 Task: Create a due date automation trigger when advanced on, 2 working days after a card is due add basic with the green label is due at 11:00 AM.
Action: Mouse moved to (1213, 98)
Screenshot: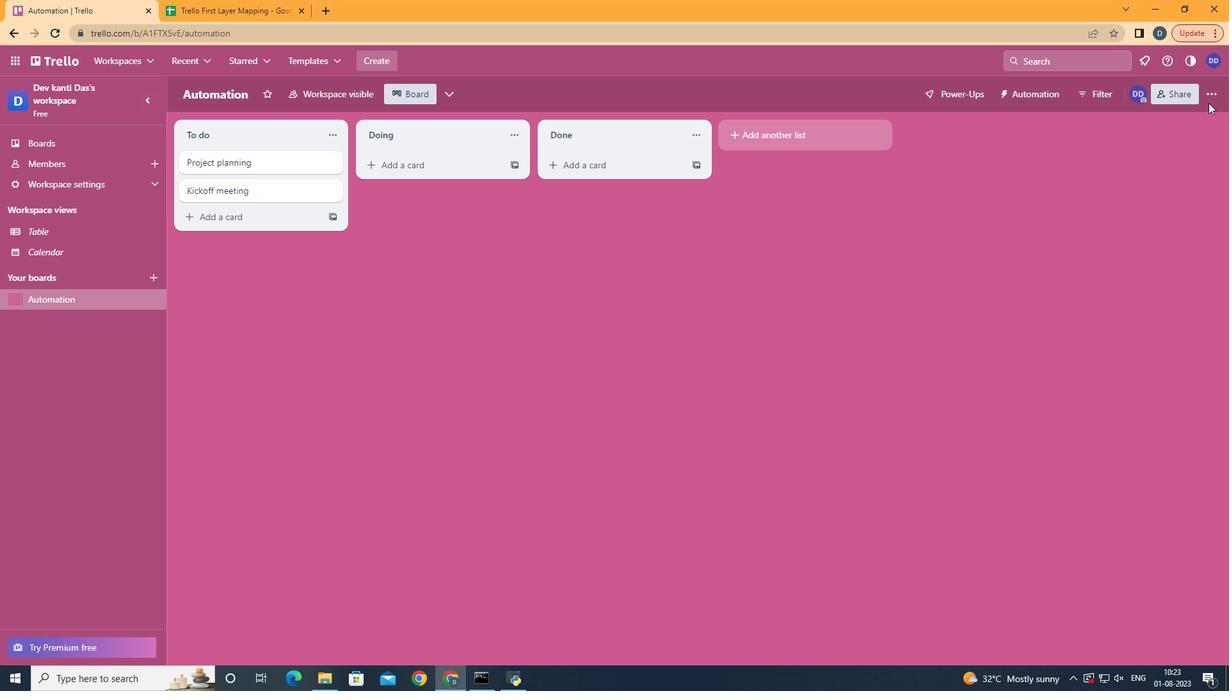 
Action: Mouse pressed left at (1213, 98)
Screenshot: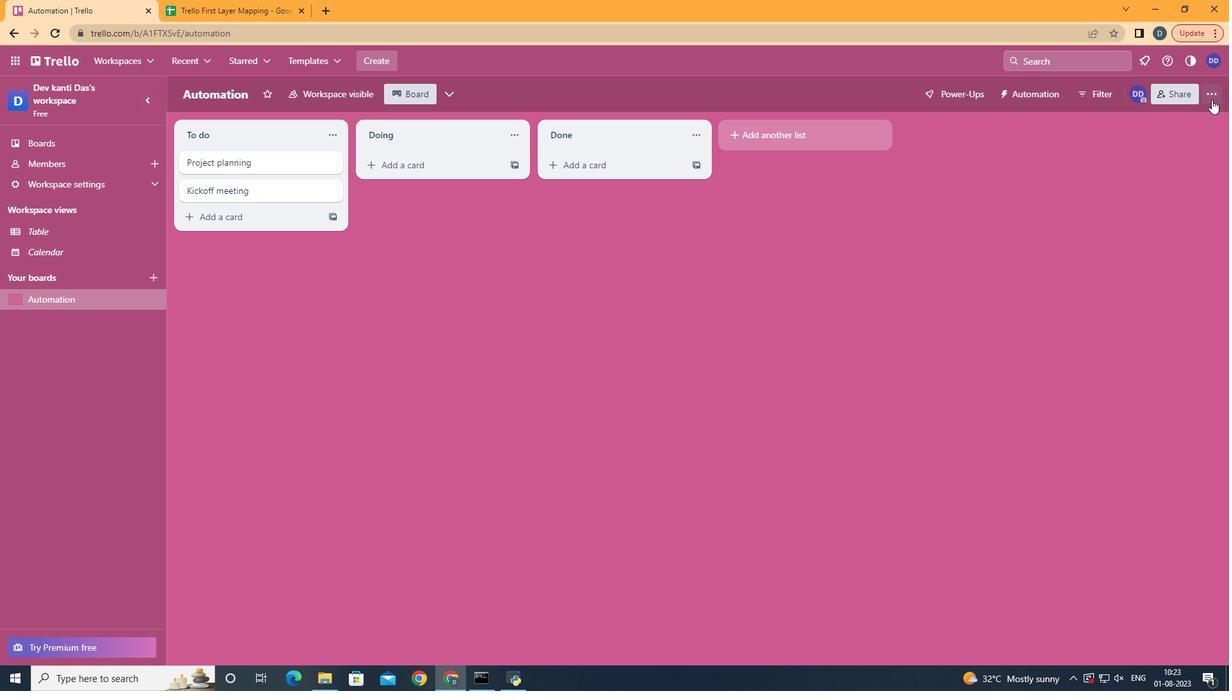 
Action: Mouse moved to (1139, 260)
Screenshot: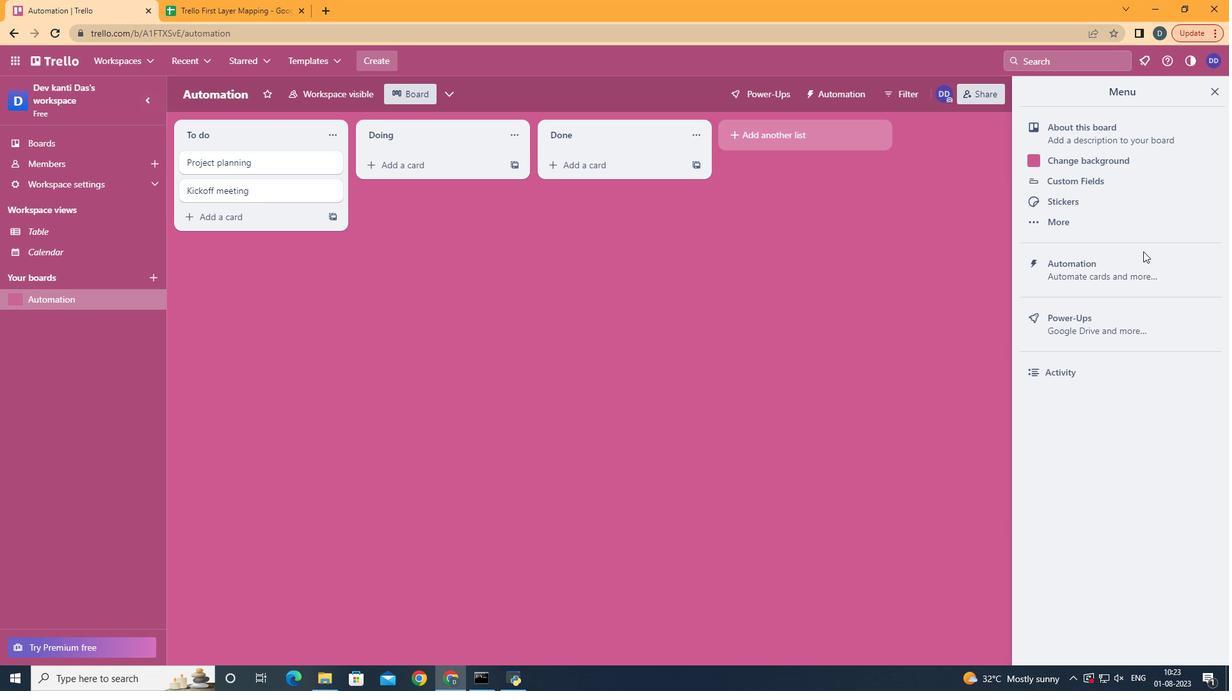
Action: Mouse pressed left at (1139, 260)
Screenshot: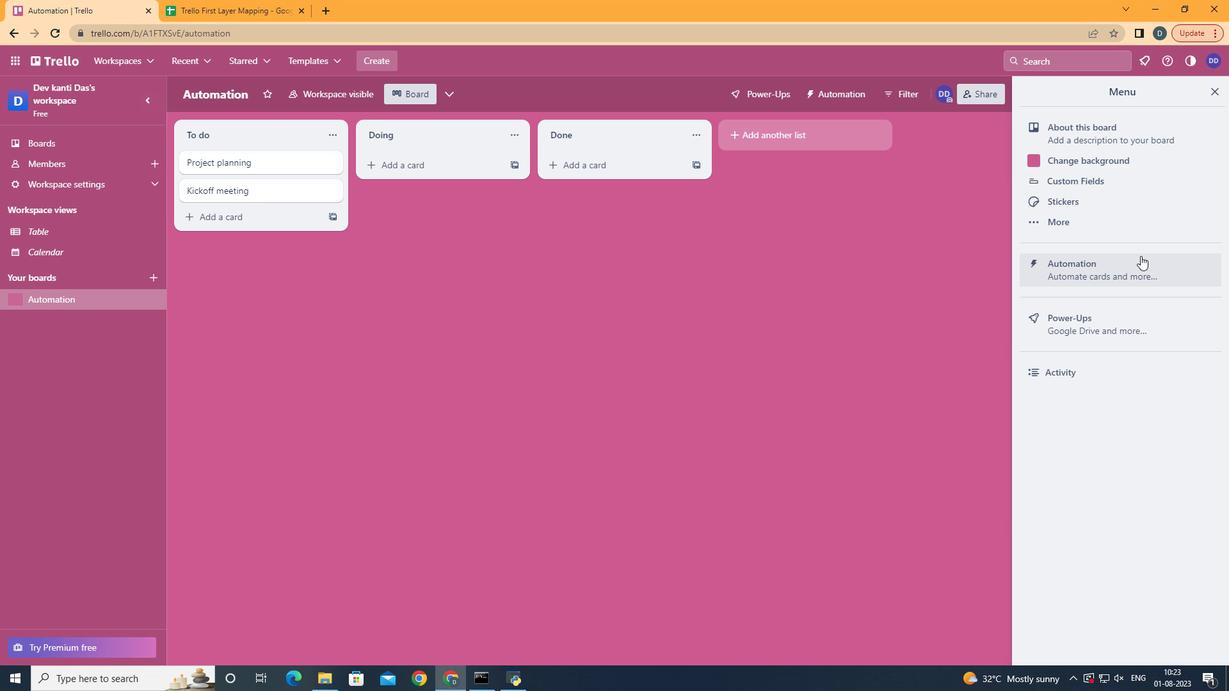 
Action: Mouse moved to (254, 261)
Screenshot: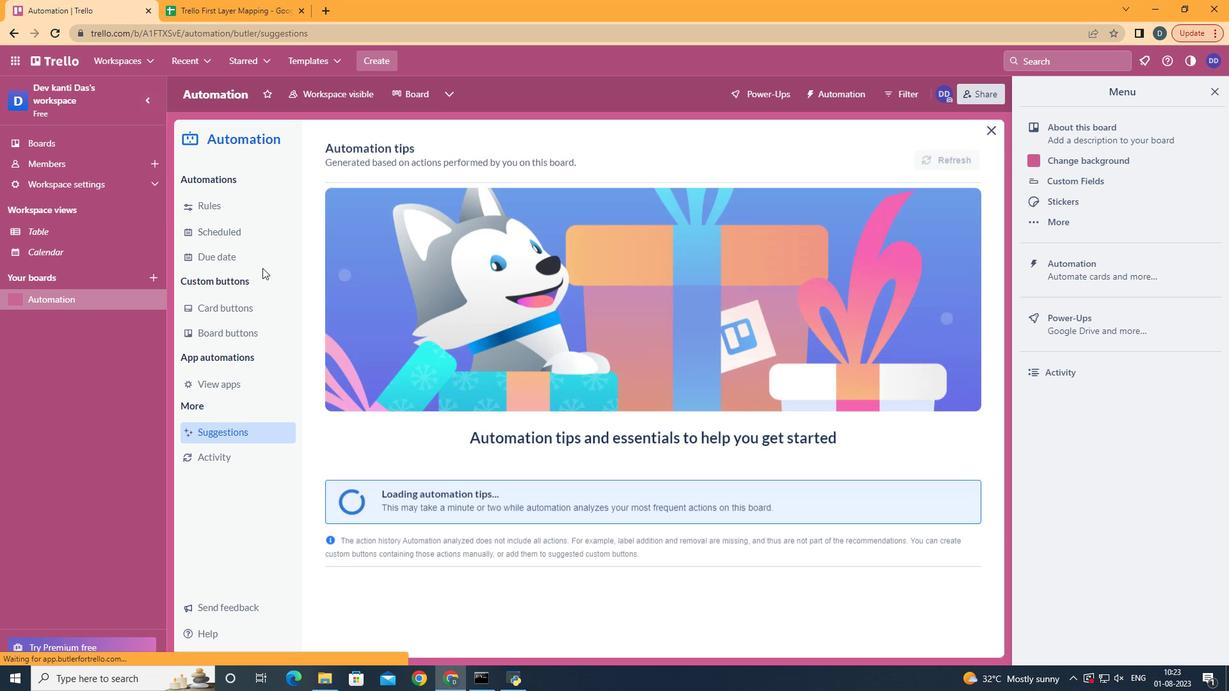 
Action: Mouse pressed left at (254, 261)
Screenshot: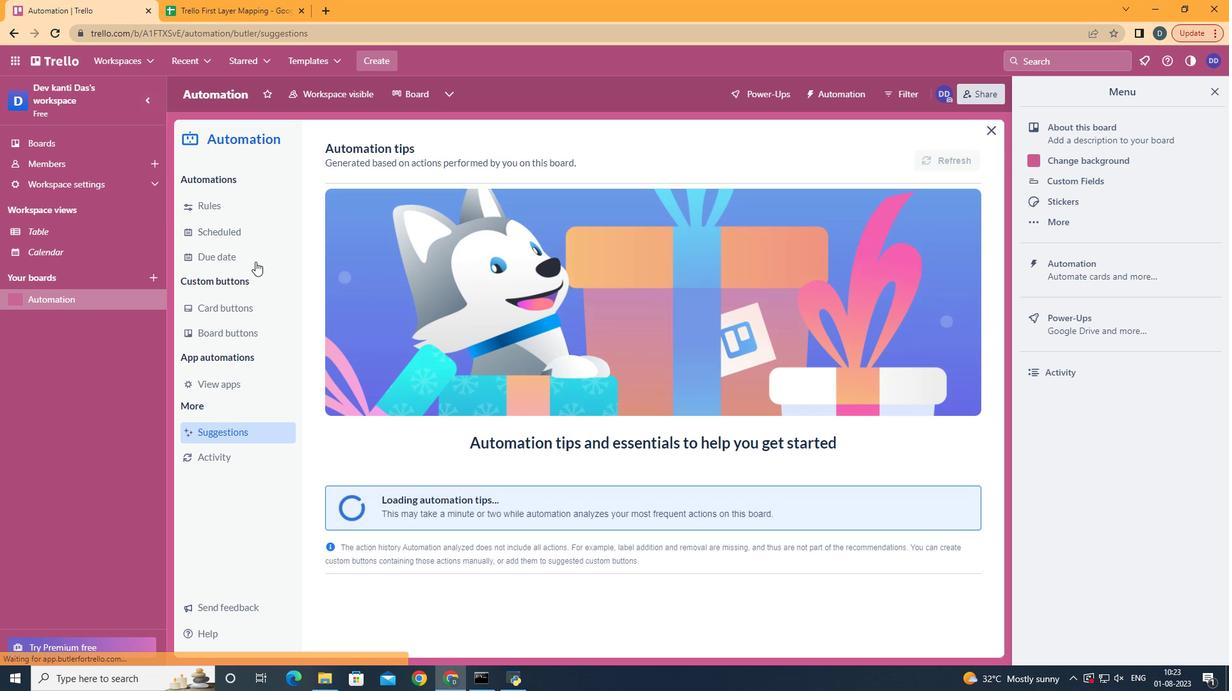 
Action: Mouse moved to (893, 155)
Screenshot: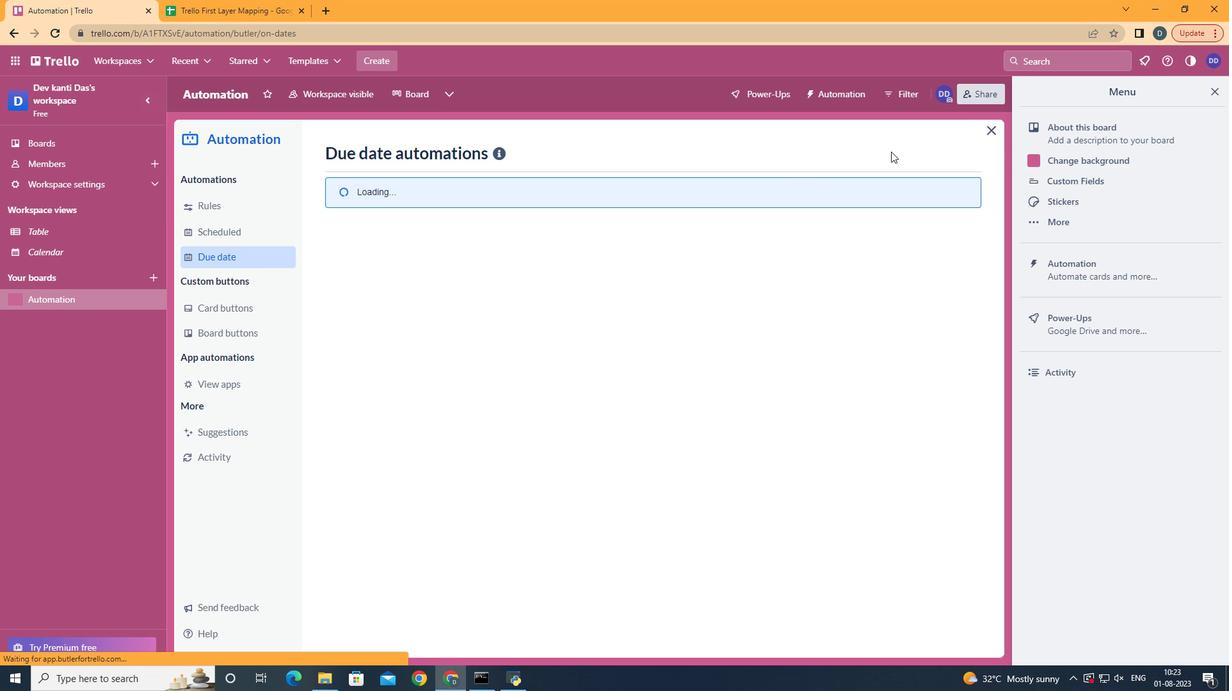 
Action: Mouse pressed left at (893, 155)
Screenshot: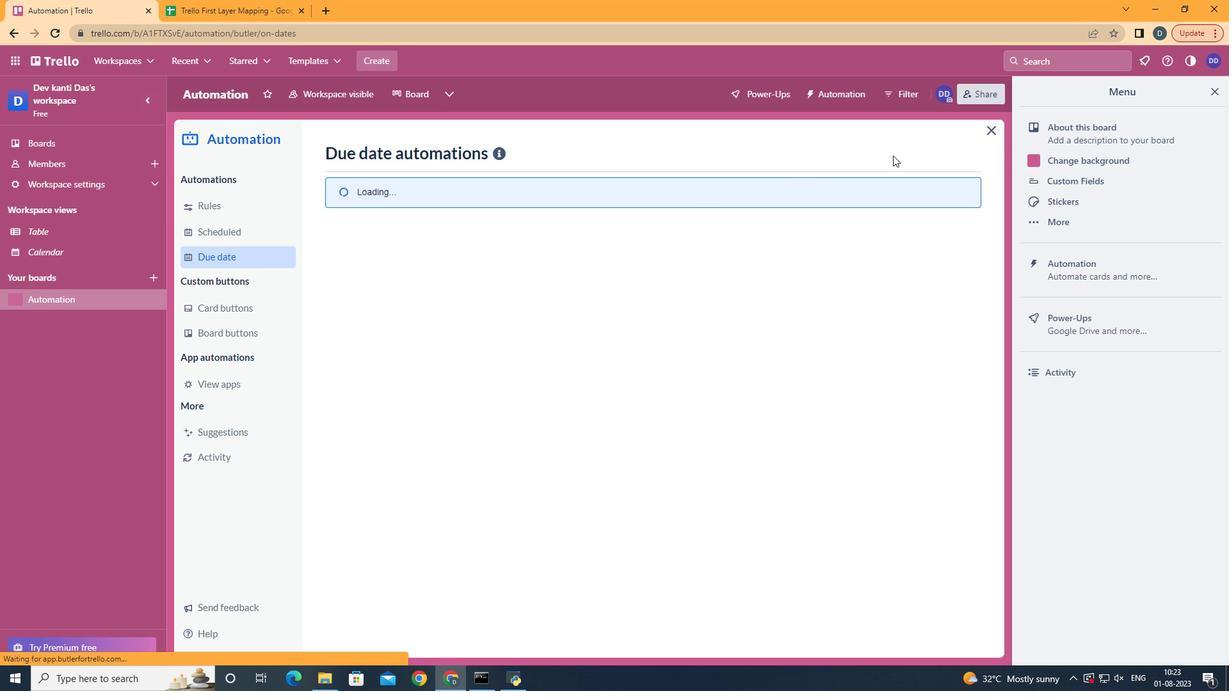 
Action: Mouse moved to (650, 286)
Screenshot: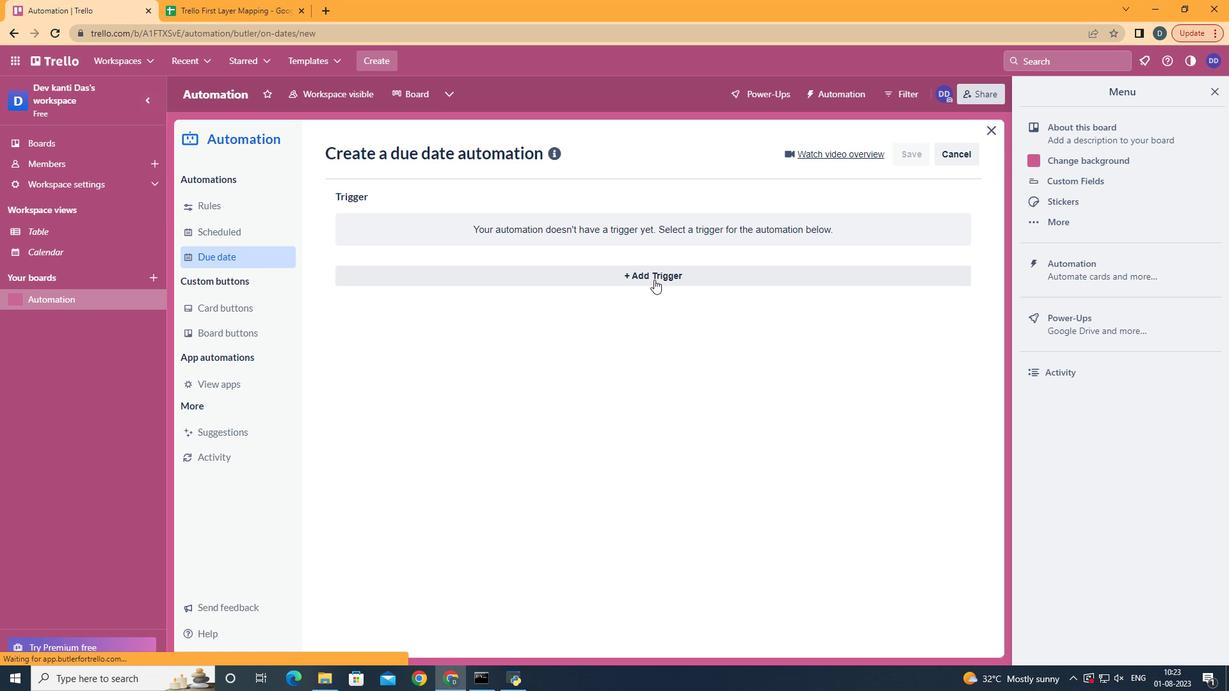 
Action: Mouse pressed left at (650, 286)
Screenshot: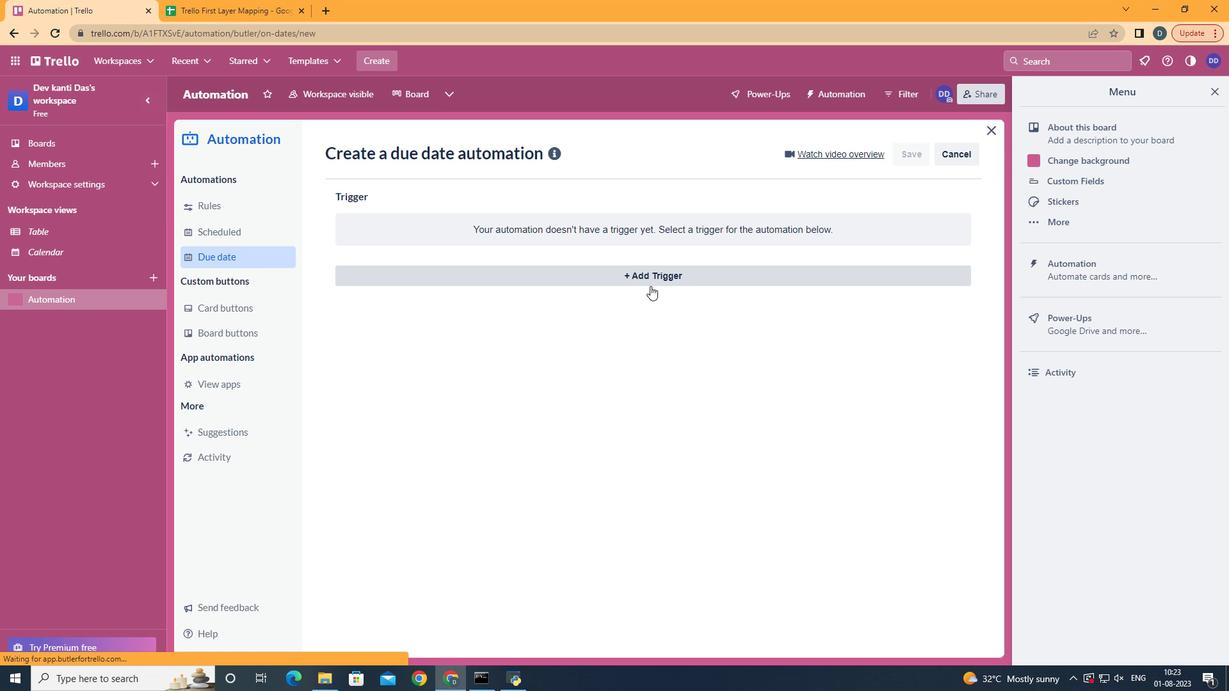 
Action: Mouse moved to (418, 520)
Screenshot: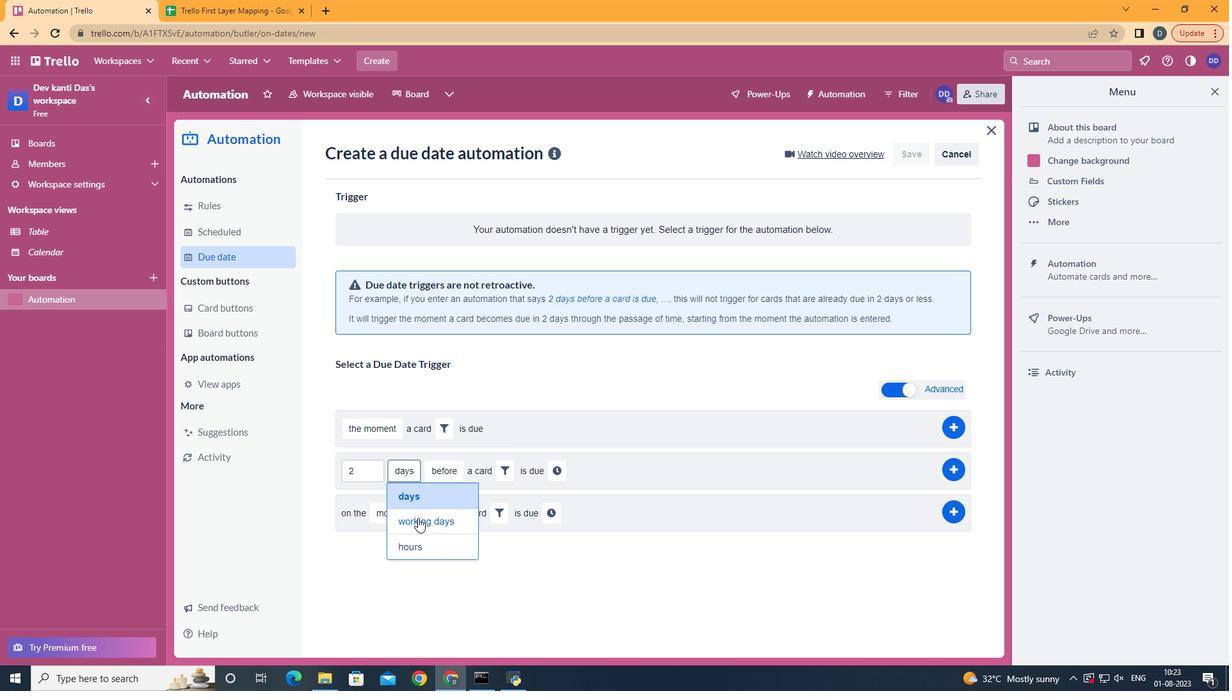 
Action: Mouse pressed left at (418, 520)
Screenshot: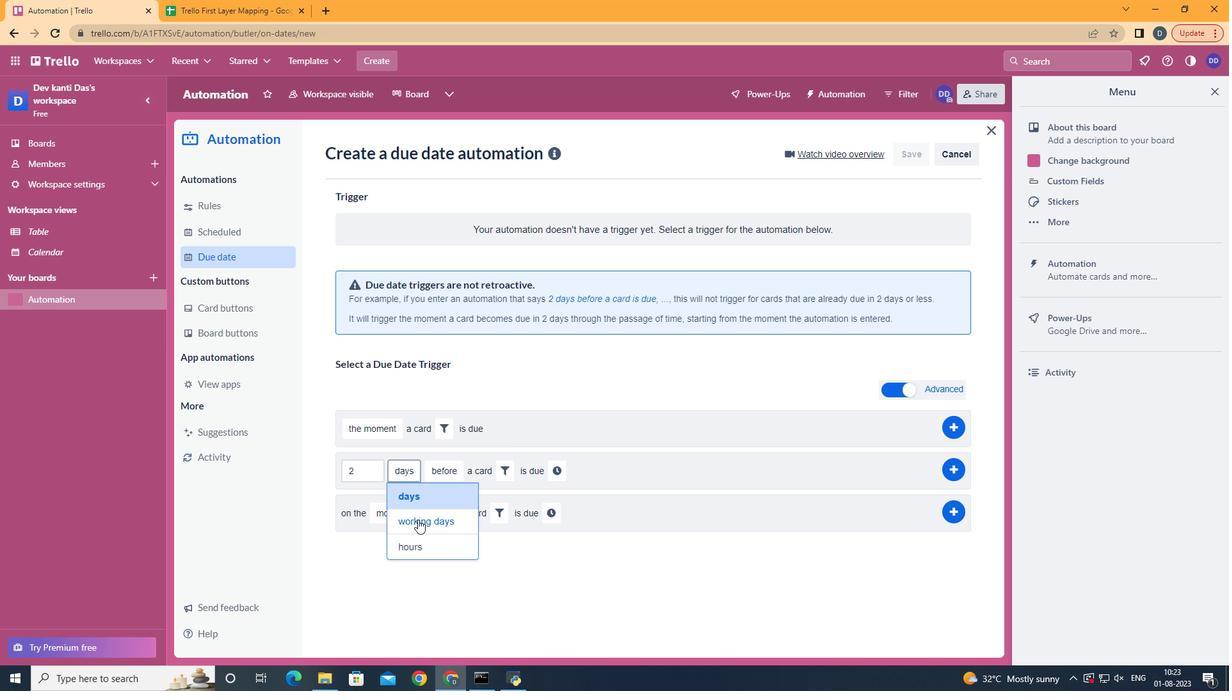 
Action: Mouse moved to (490, 519)
Screenshot: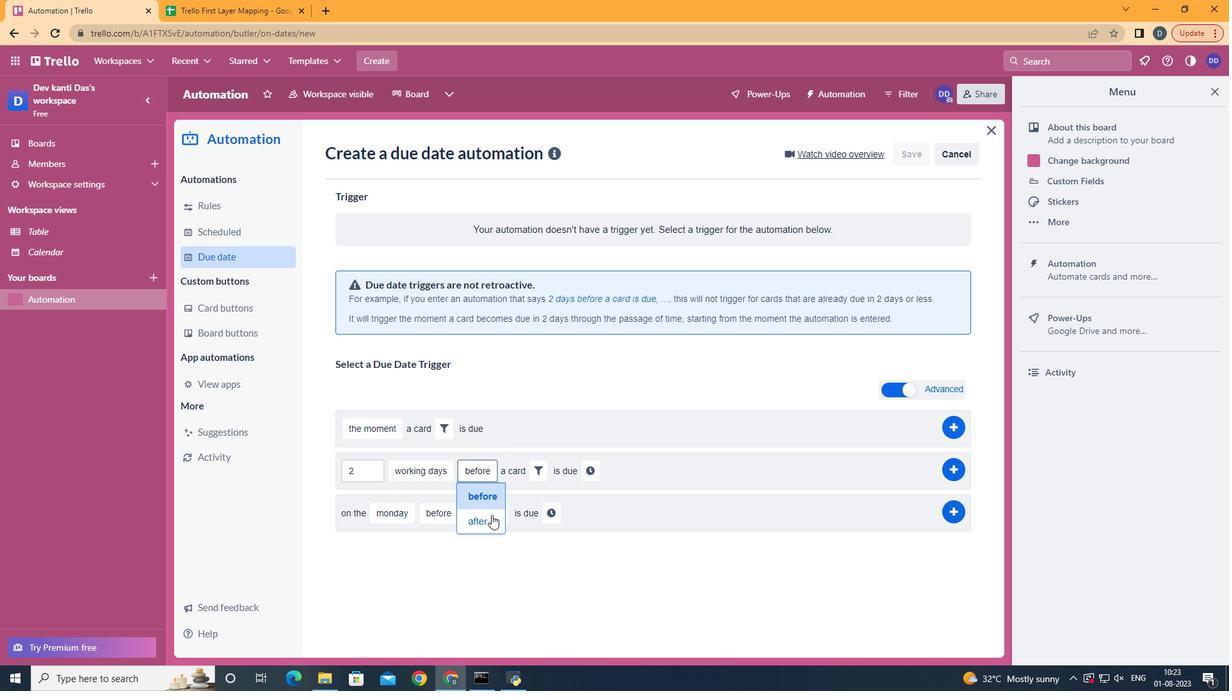 
Action: Mouse pressed left at (490, 519)
Screenshot: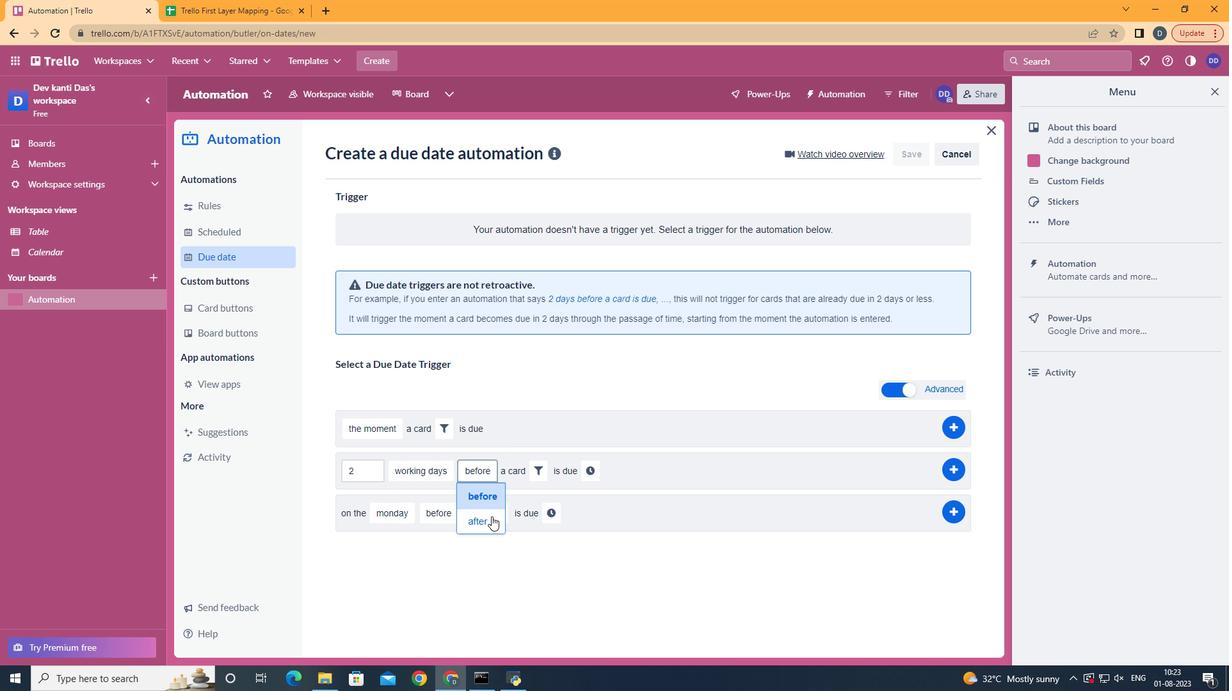 
Action: Mouse moved to (541, 477)
Screenshot: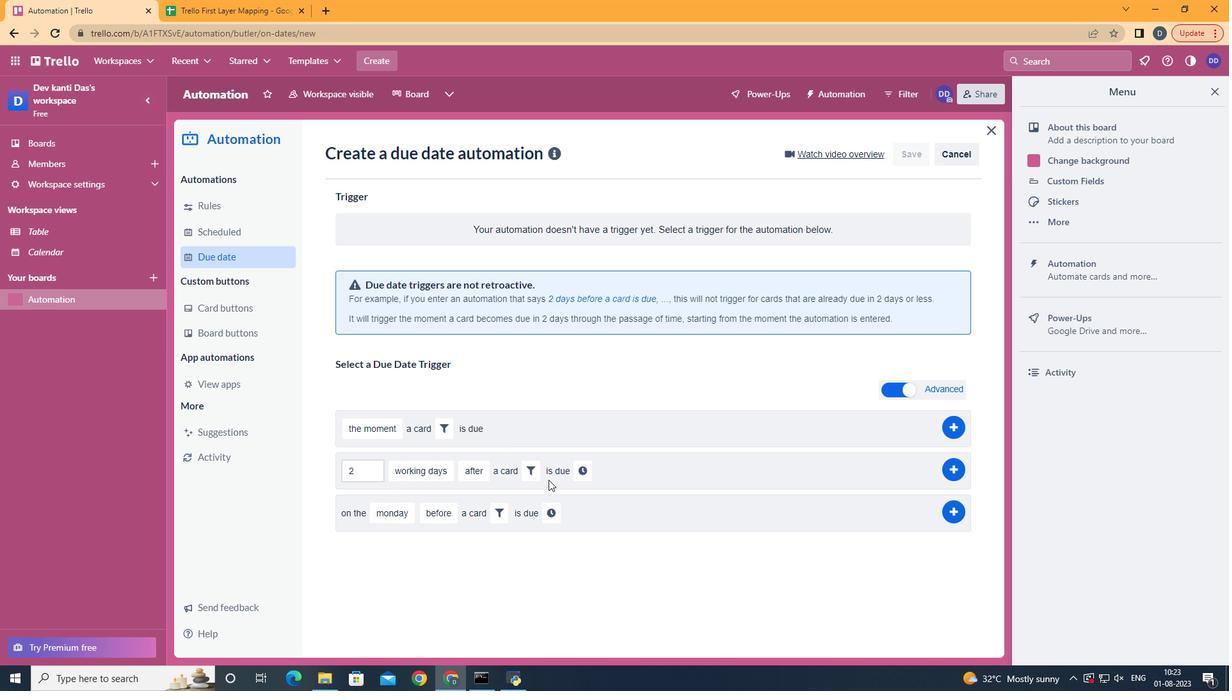 
Action: Mouse pressed left at (541, 477)
Screenshot: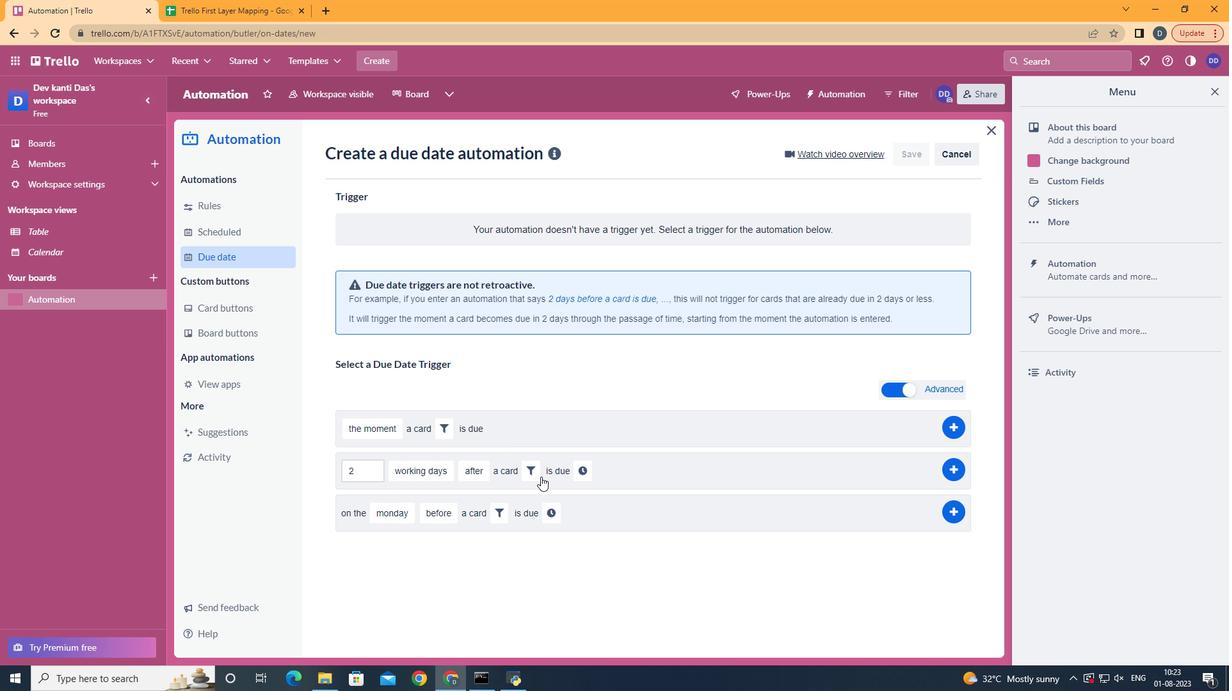
Action: Mouse moved to (605, 491)
Screenshot: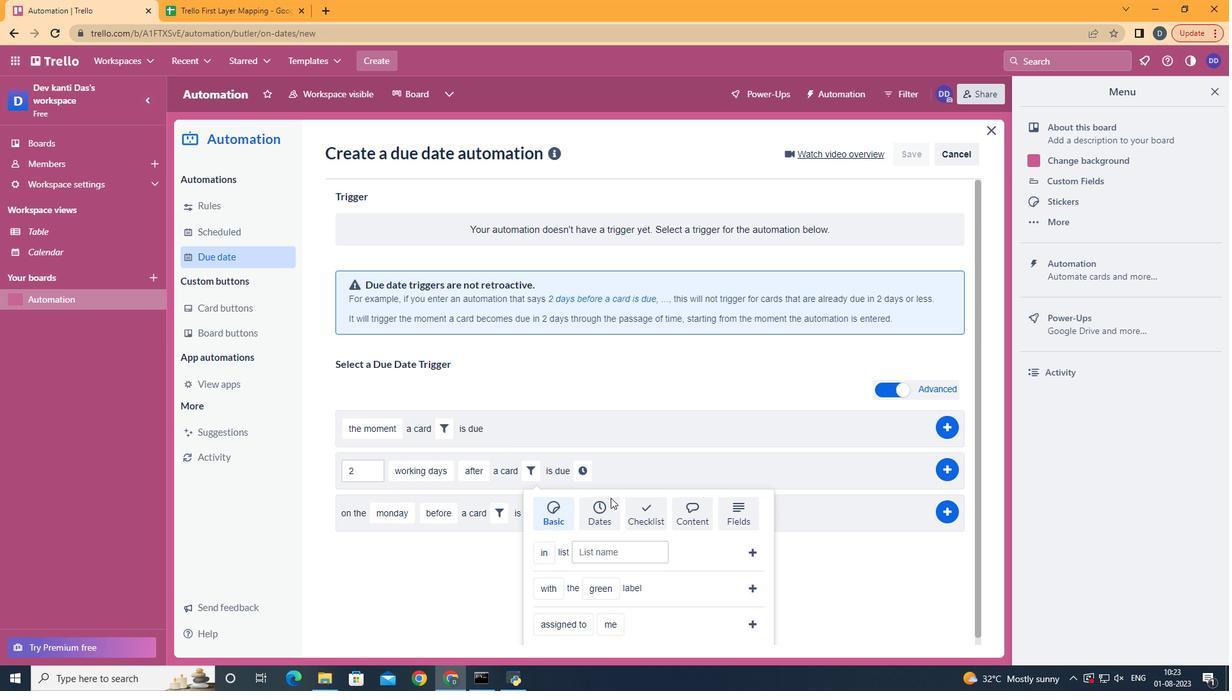 
Action: Mouse scrolled (605, 490) with delta (0, 0)
Screenshot: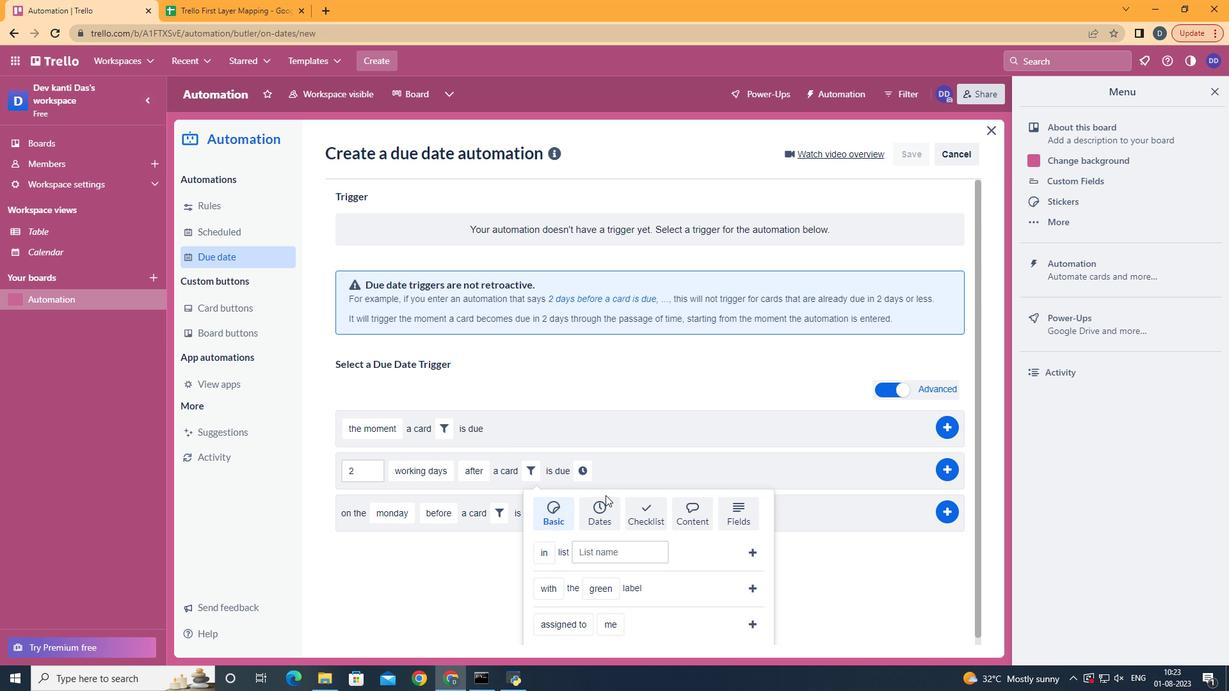
Action: Mouse scrolled (605, 490) with delta (0, 0)
Screenshot: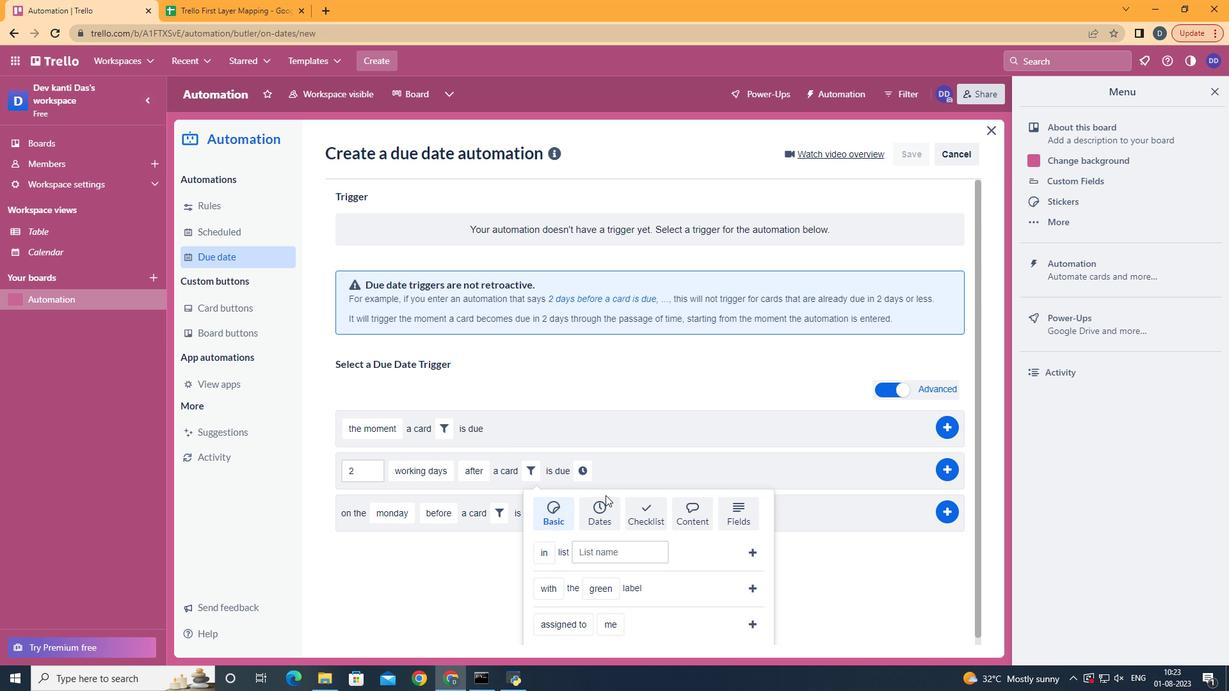 
Action: Mouse scrolled (605, 490) with delta (0, 0)
Screenshot: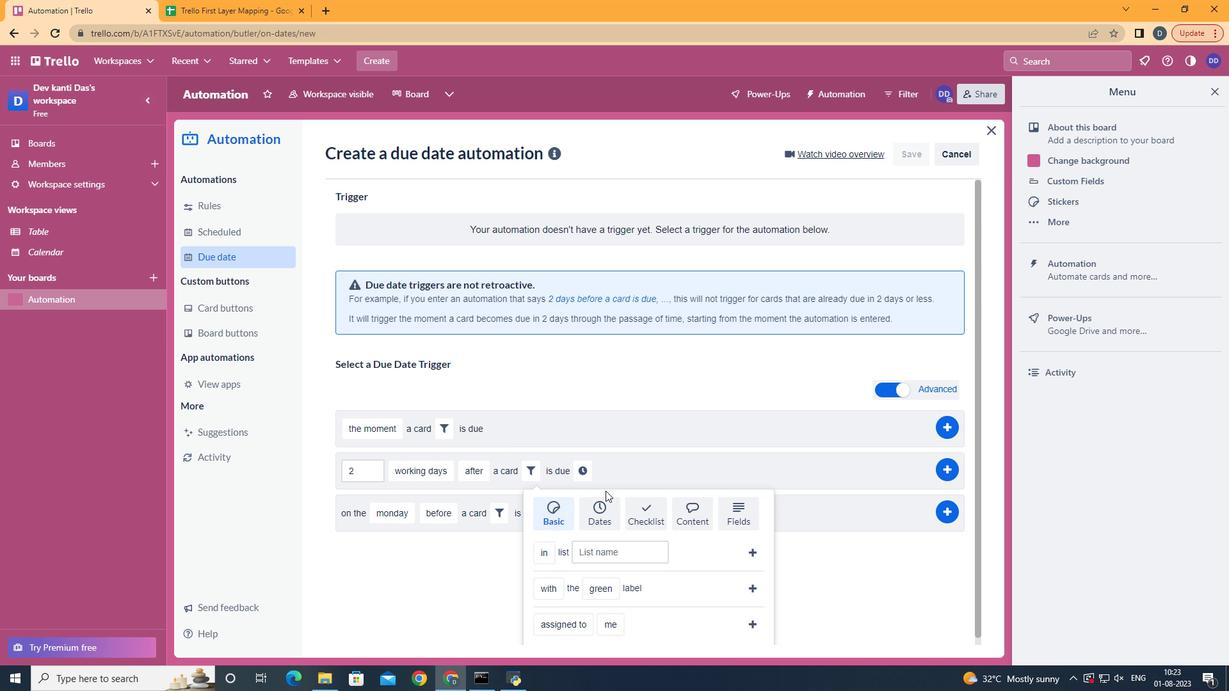 
Action: Mouse moved to (563, 509)
Screenshot: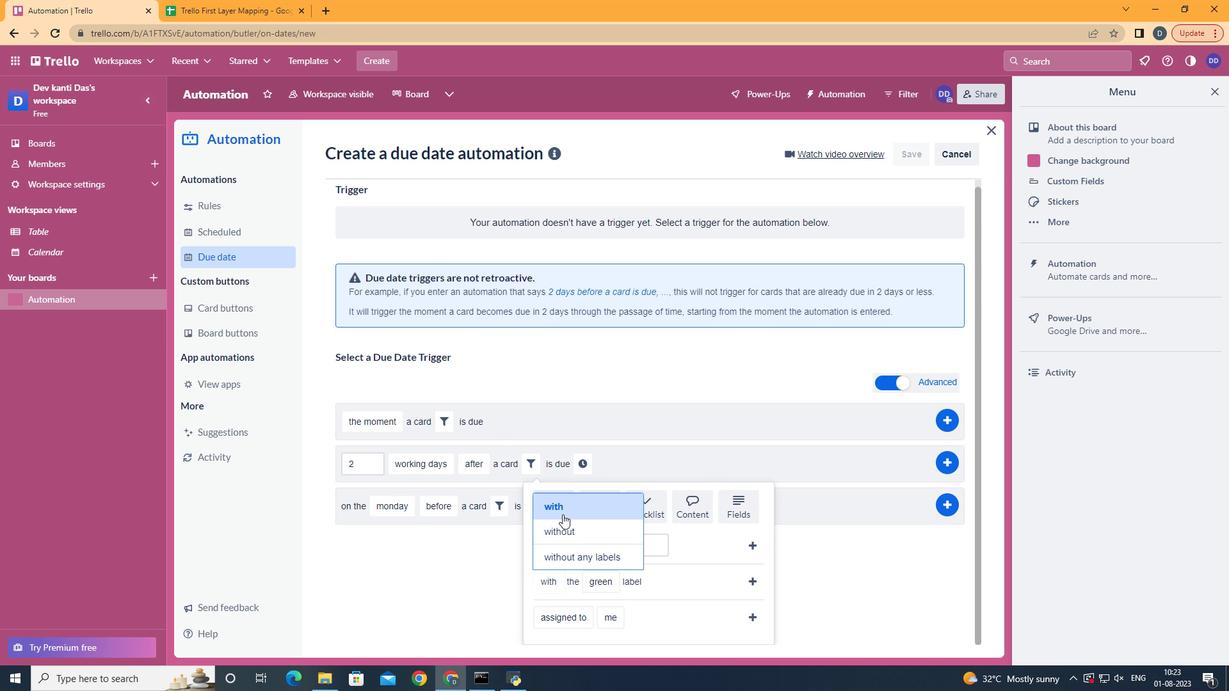
Action: Mouse pressed left at (563, 509)
Screenshot: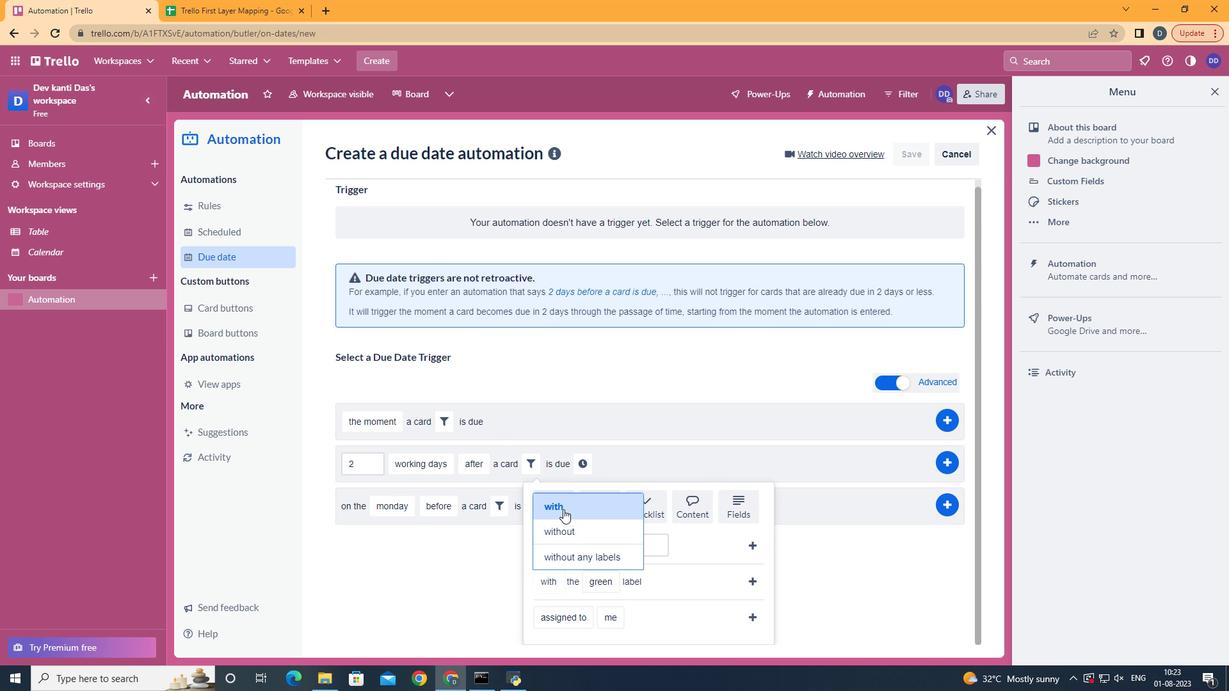 
Action: Mouse moved to (610, 422)
Screenshot: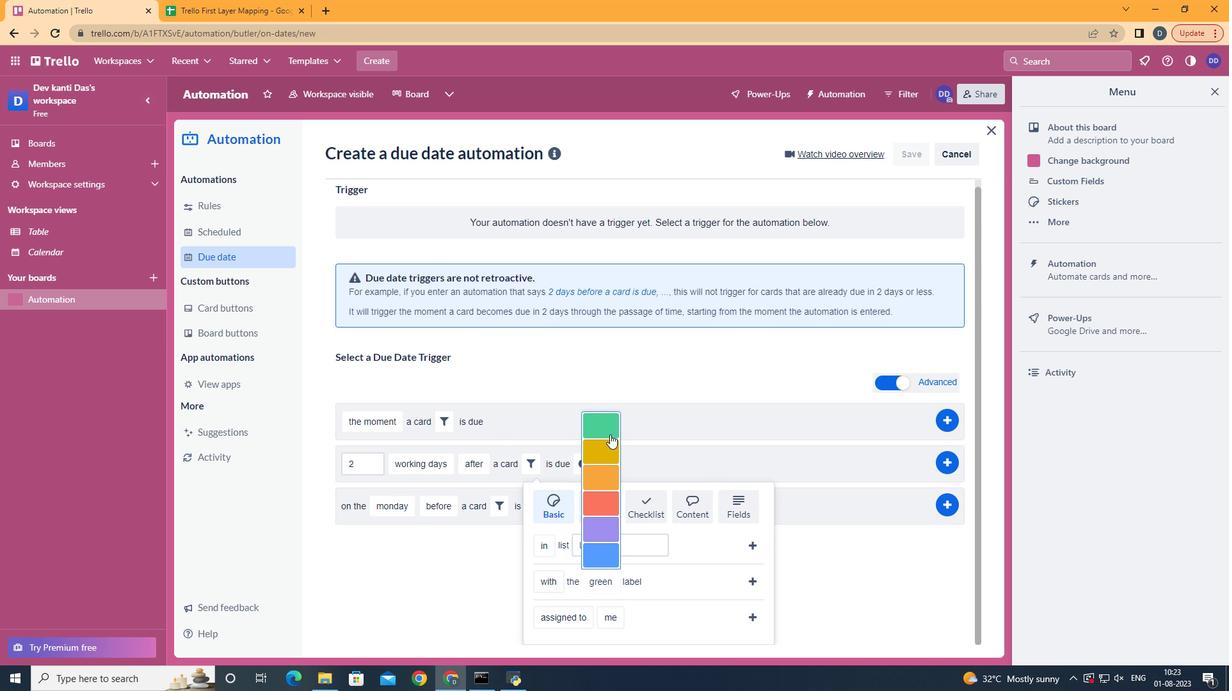 
Action: Mouse pressed left at (610, 422)
Screenshot: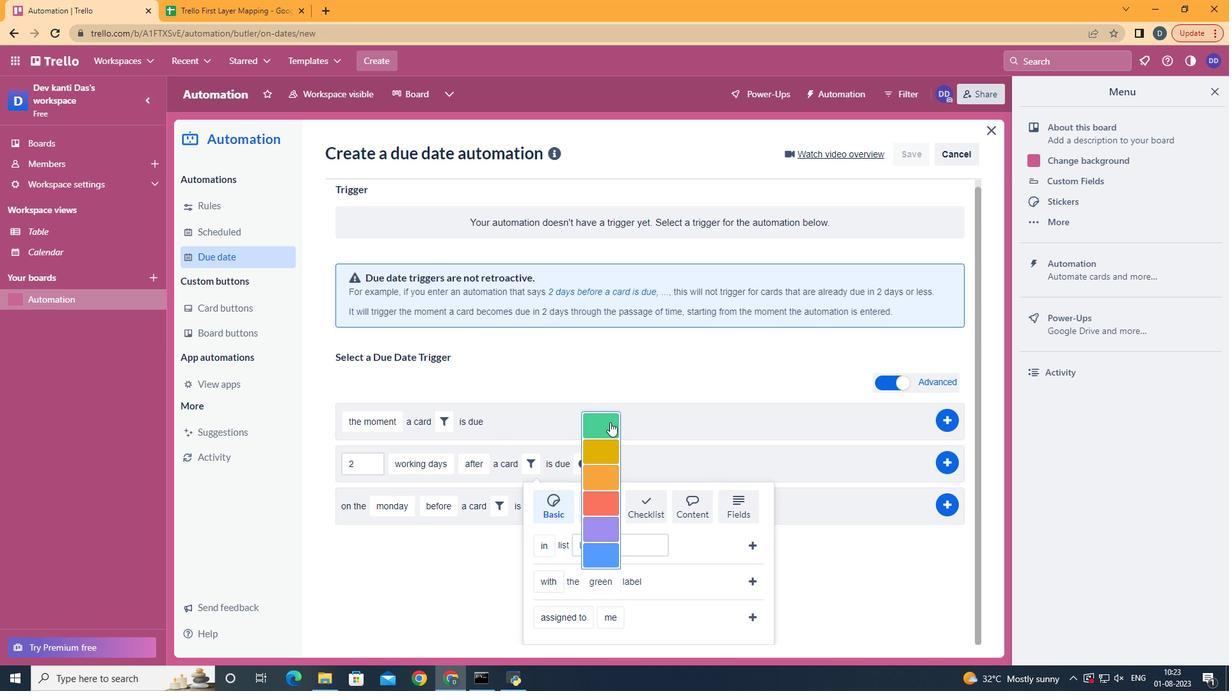 
Action: Mouse moved to (757, 581)
Screenshot: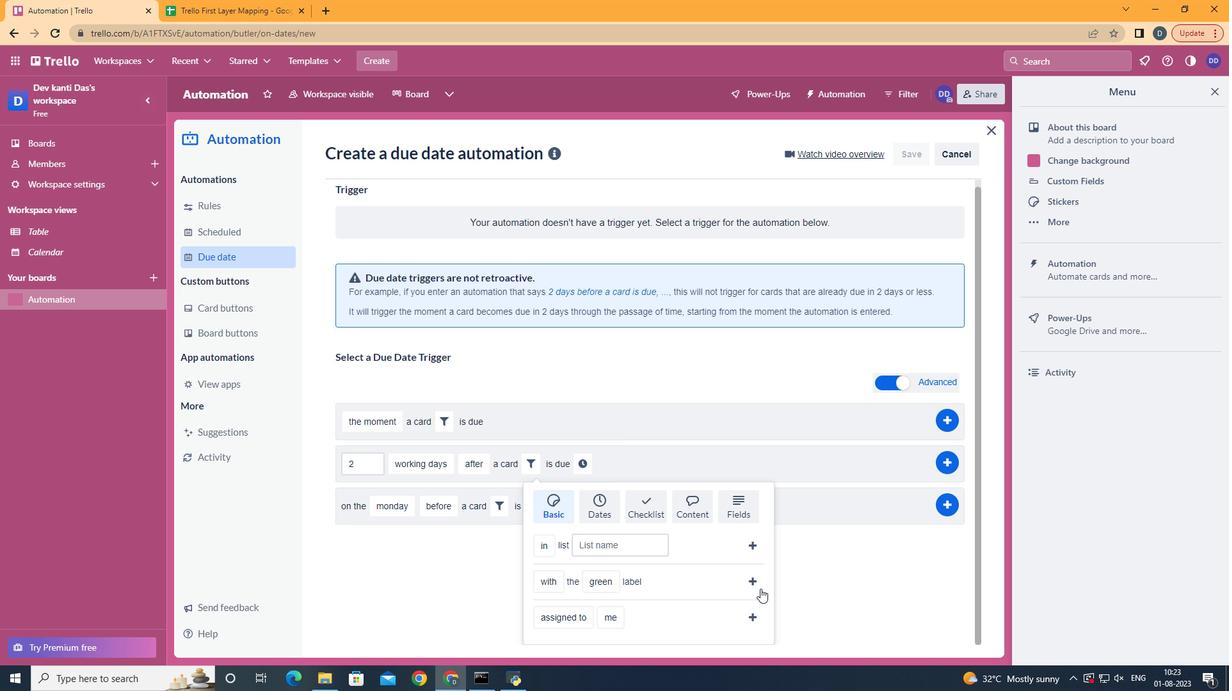 
Action: Mouse pressed left at (757, 581)
Screenshot: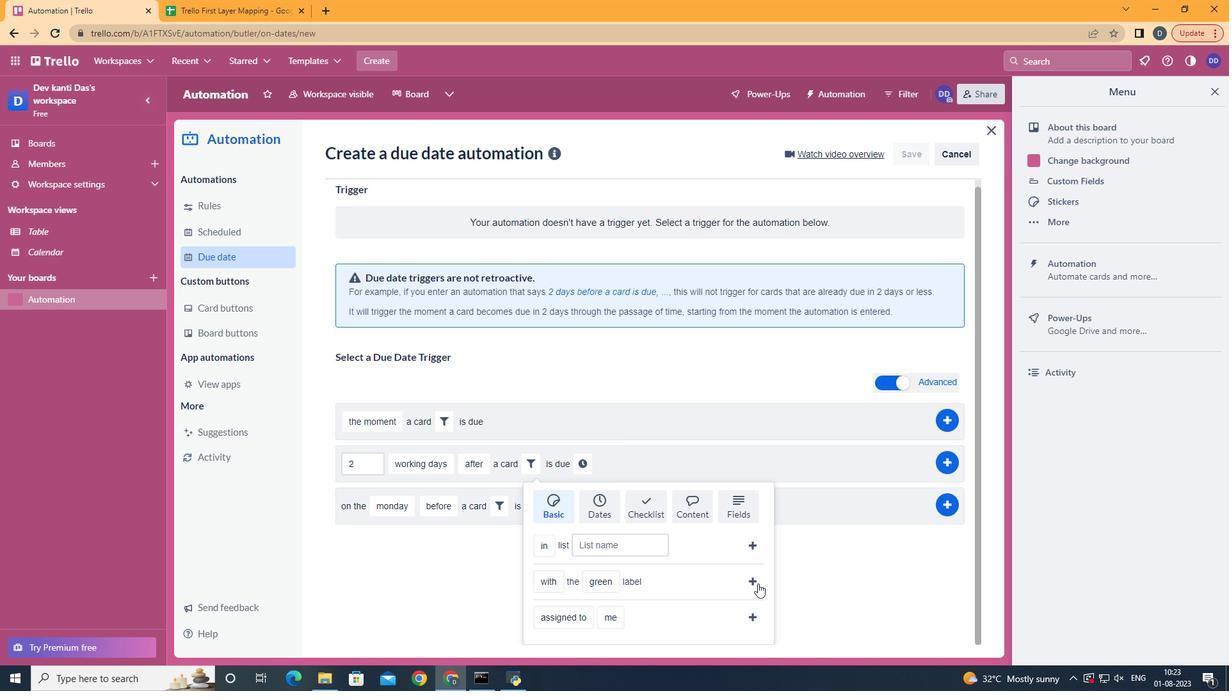 
Action: Mouse moved to (689, 477)
Screenshot: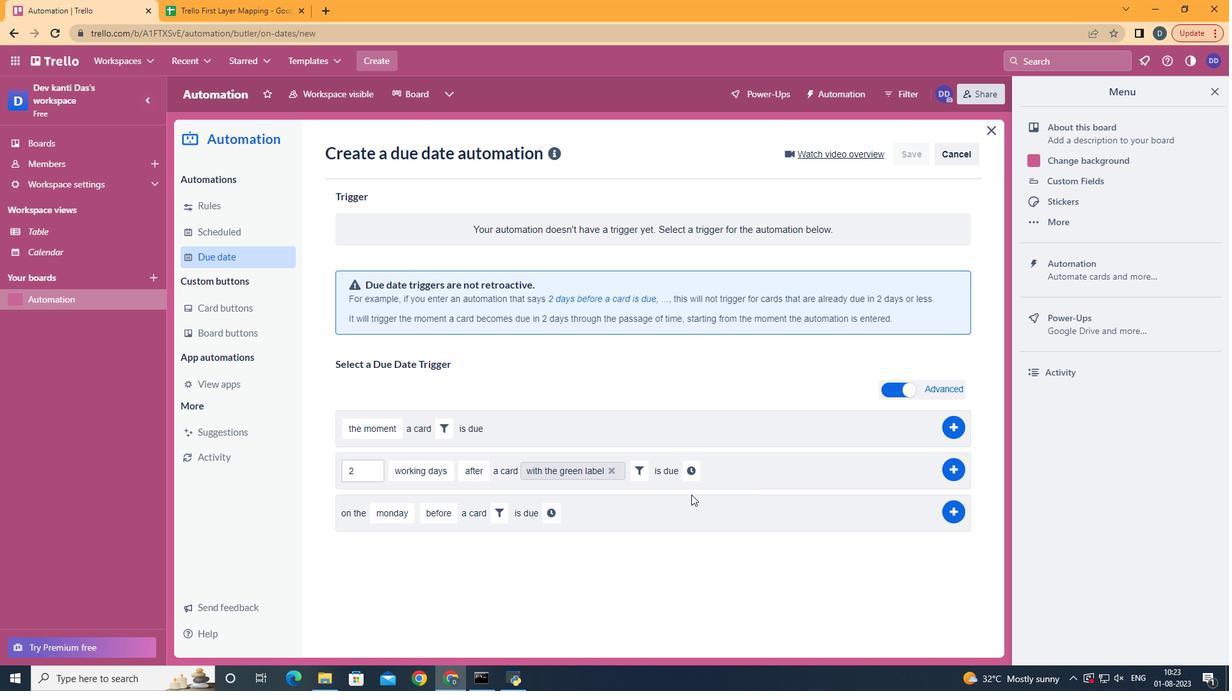 
Action: Mouse pressed left at (689, 477)
Screenshot: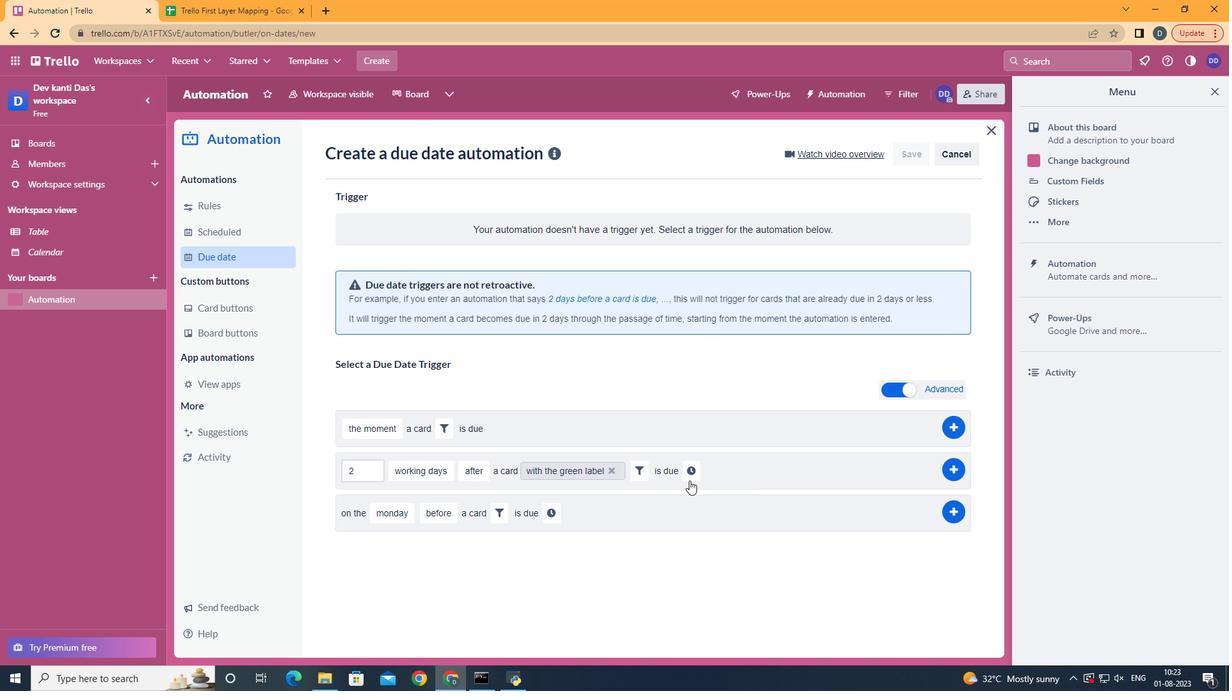 
Action: Mouse moved to (720, 476)
Screenshot: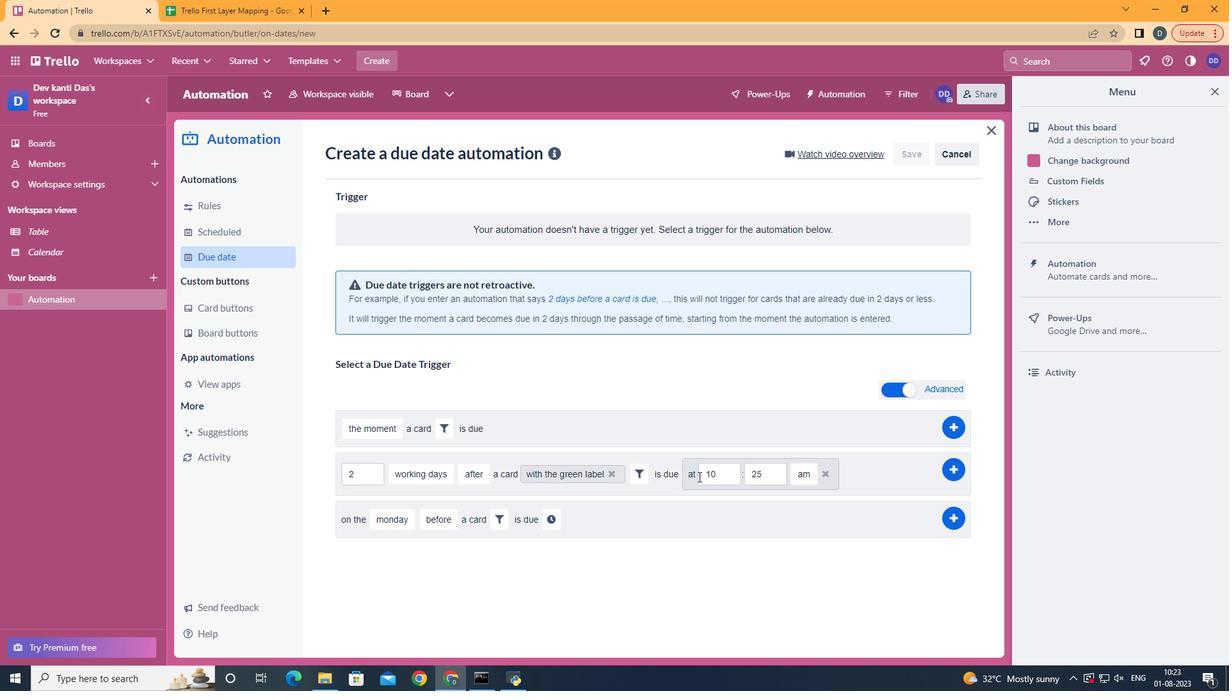 
Action: Mouse pressed left at (720, 476)
Screenshot: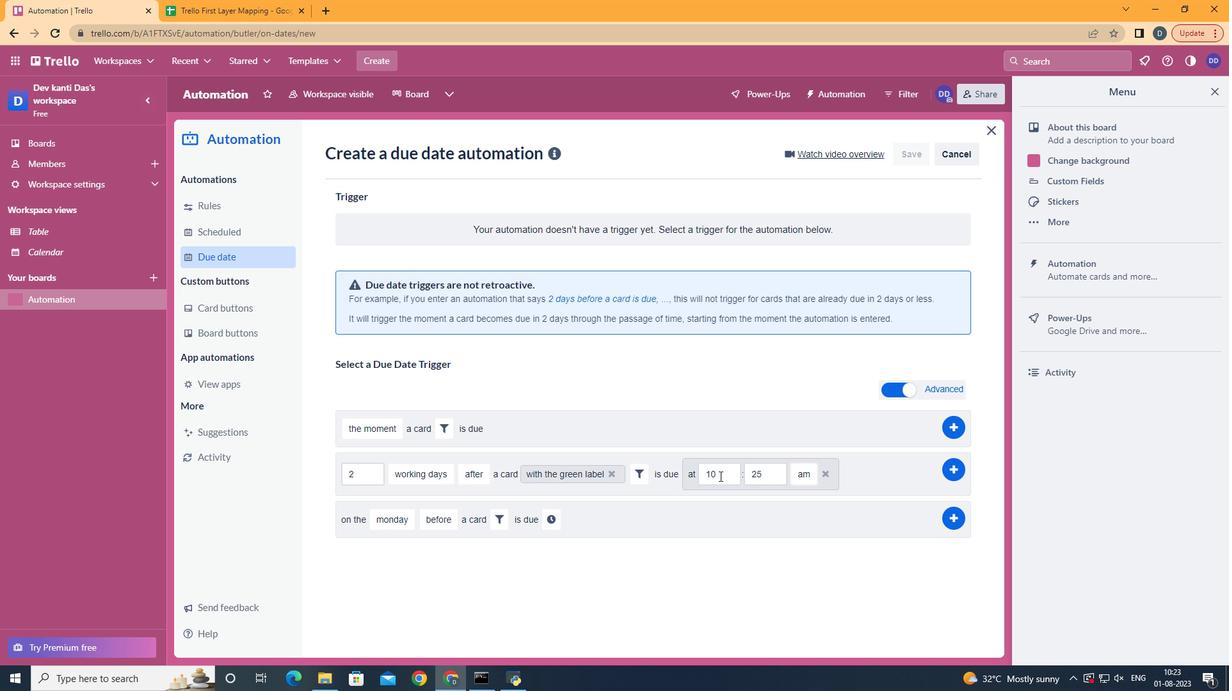 
Action: Mouse moved to (722, 475)
Screenshot: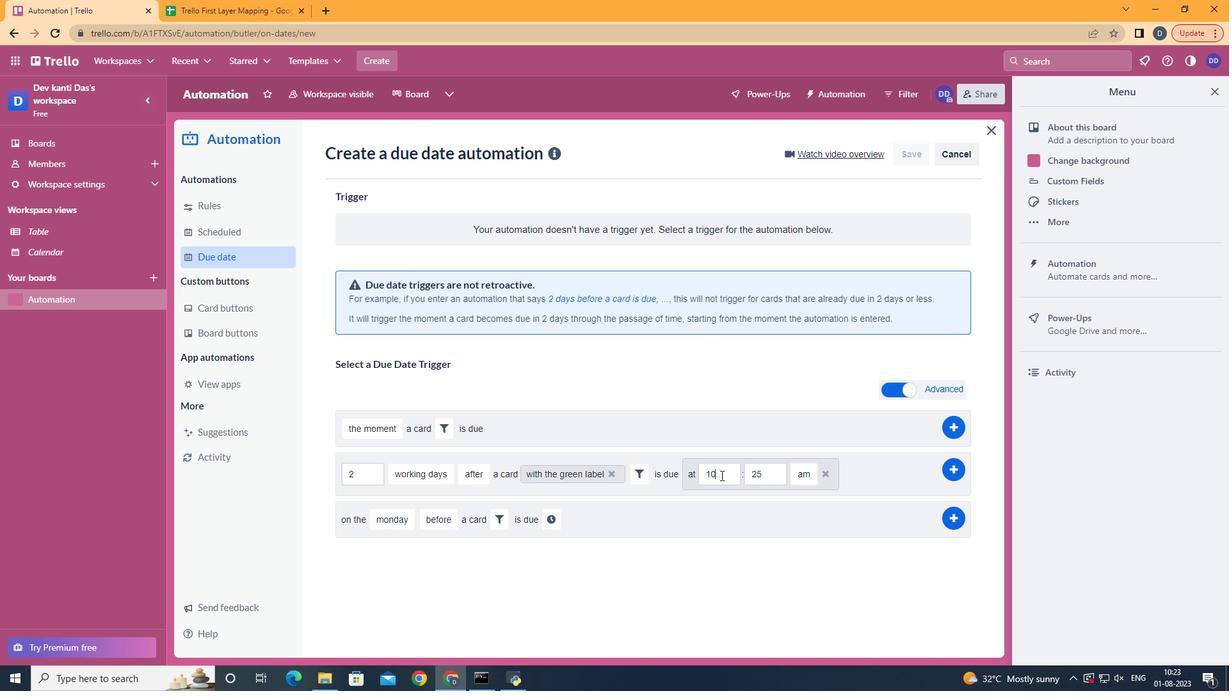 
Action: Key pressed <Key.backspace>1
Screenshot: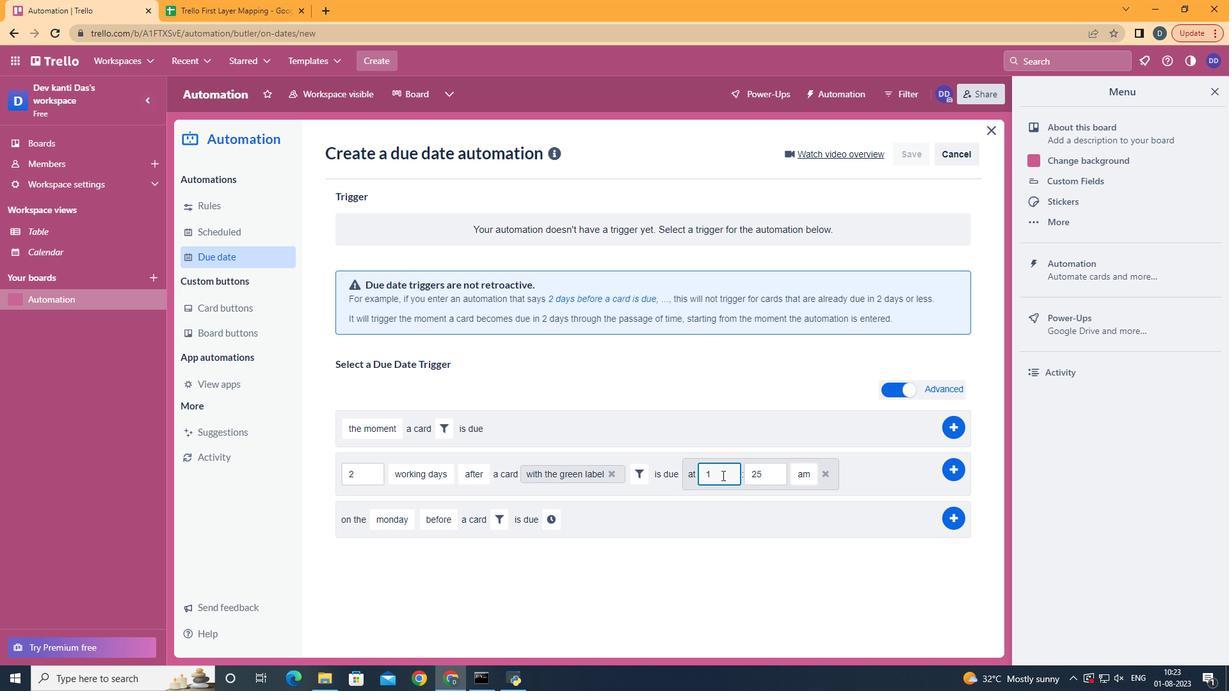 
Action: Mouse moved to (768, 478)
Screenshot: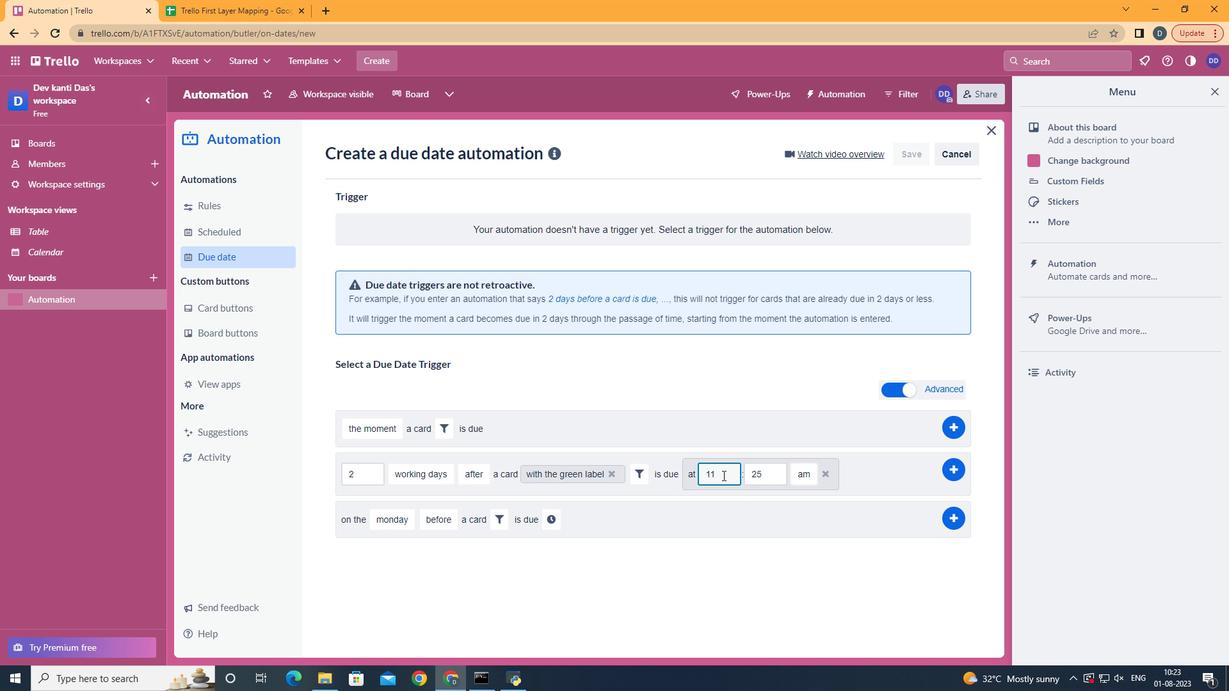 
Action: Mouse pressed left at (768, 478)
Screenshot: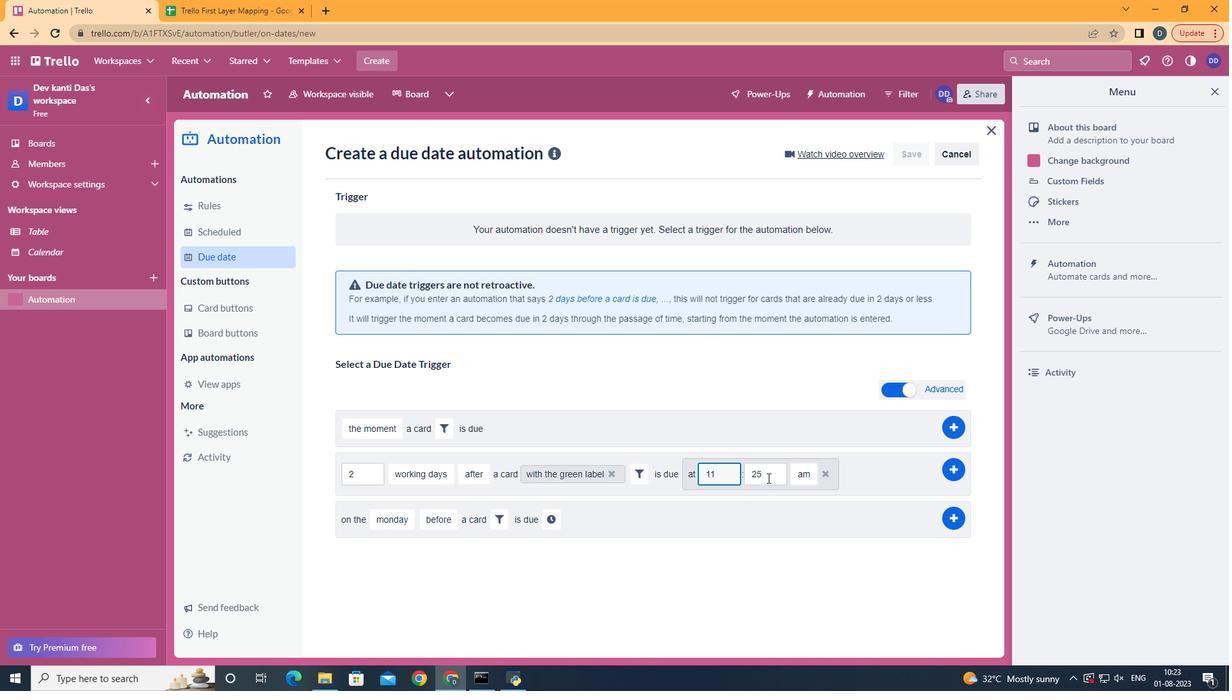 
Action: Key pressed <Key.backspace><Key.backspace>00
Screenshot: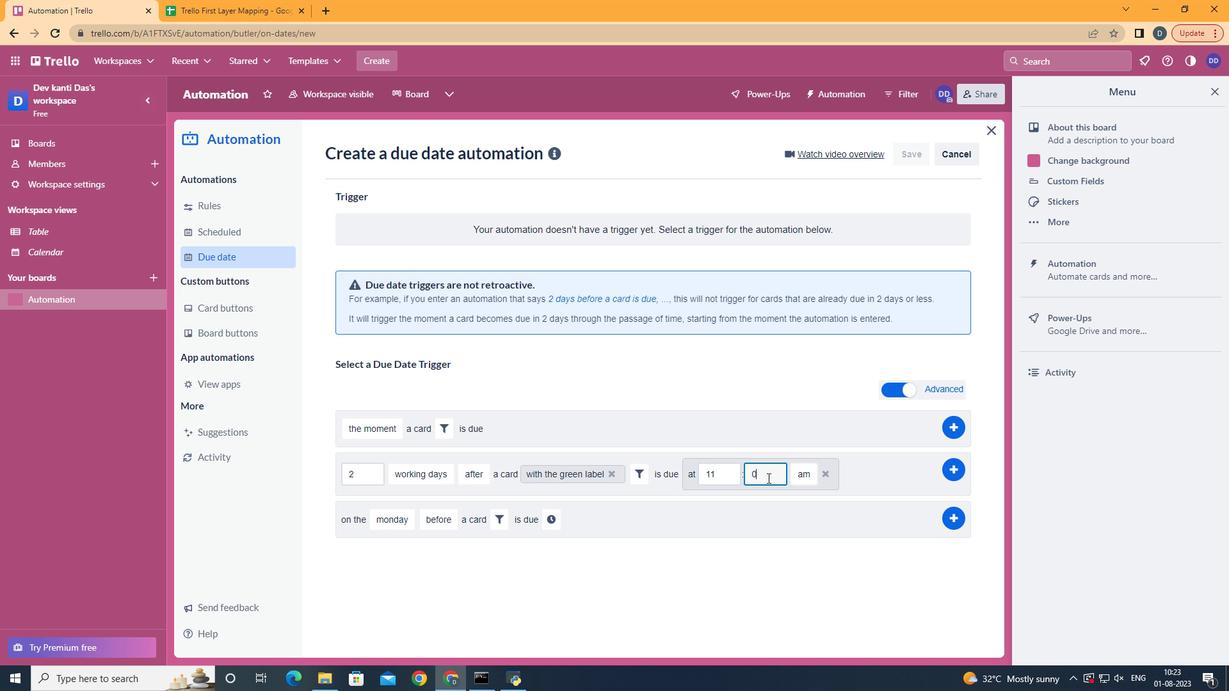
Action: Mouse moved to (953, 465)
Screenshot: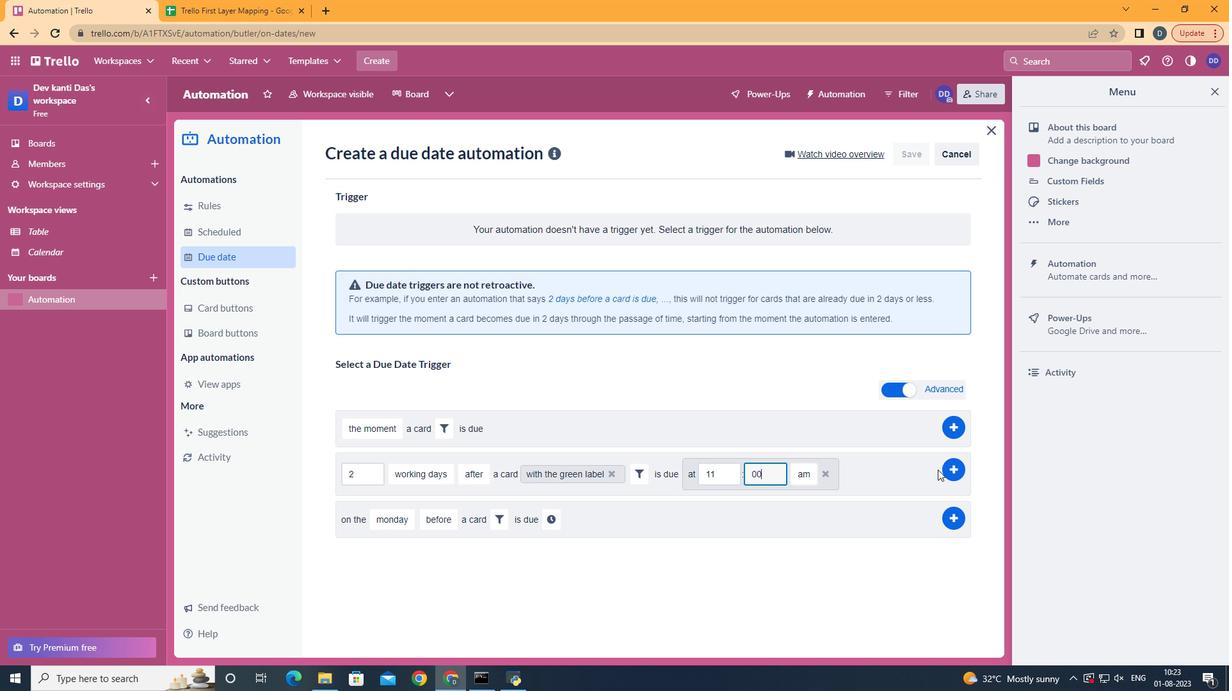 
Action: Mouse pressed left at (953, 465)
Screenshot: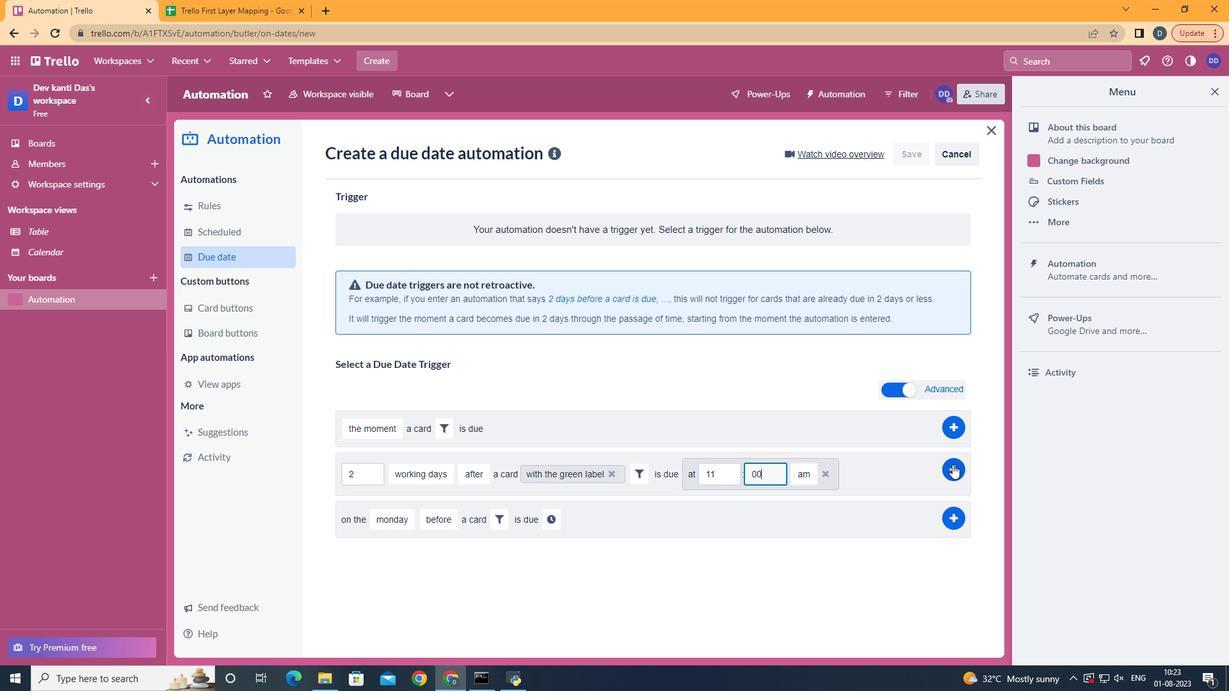 
Action: Mouse moved to (633, 333)
Screenshot: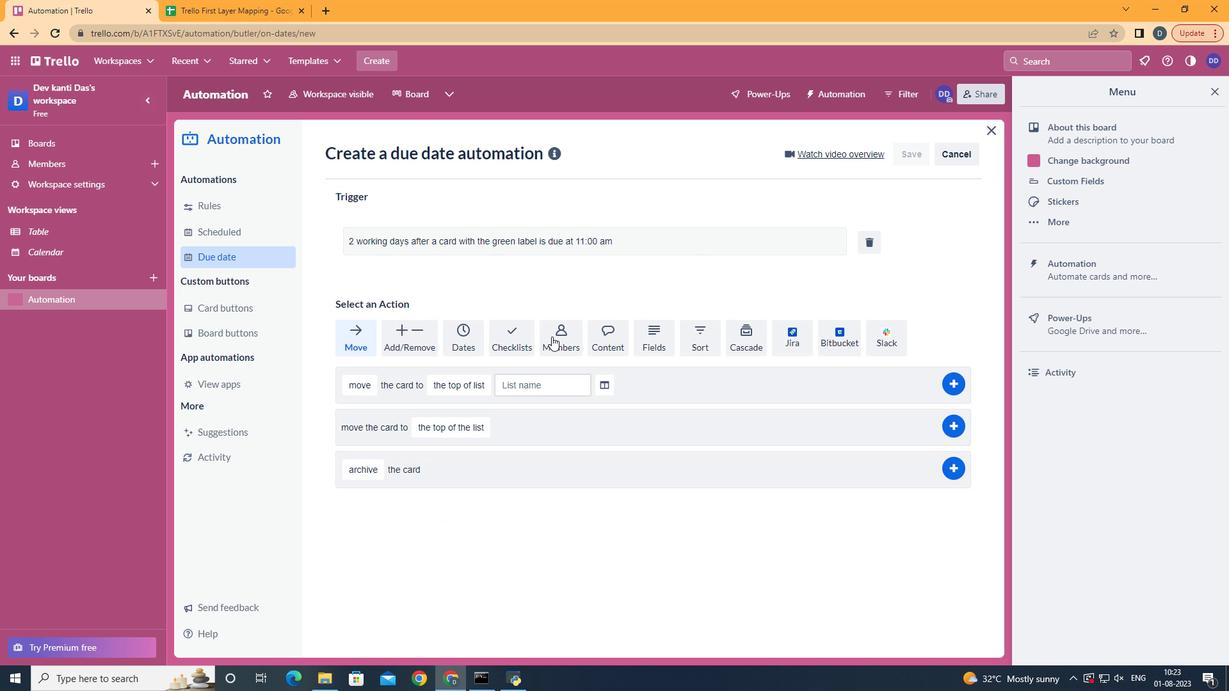 
